 Task: Create a calendar event for a board meeting with the provided agenda details and set the date and time.
Action: Mouse moved to (231, 27)
Screenshot: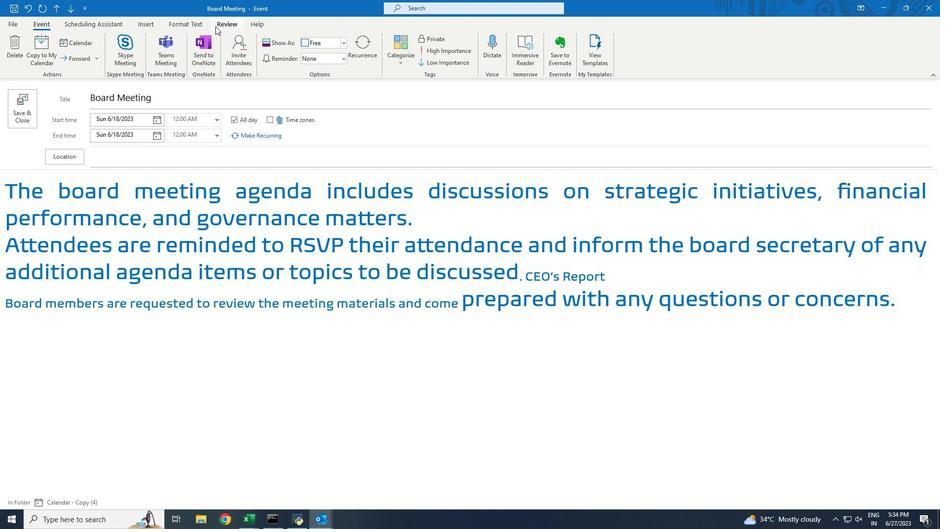 
Action: Mouse pressed left at (231, 27)
Screenshot: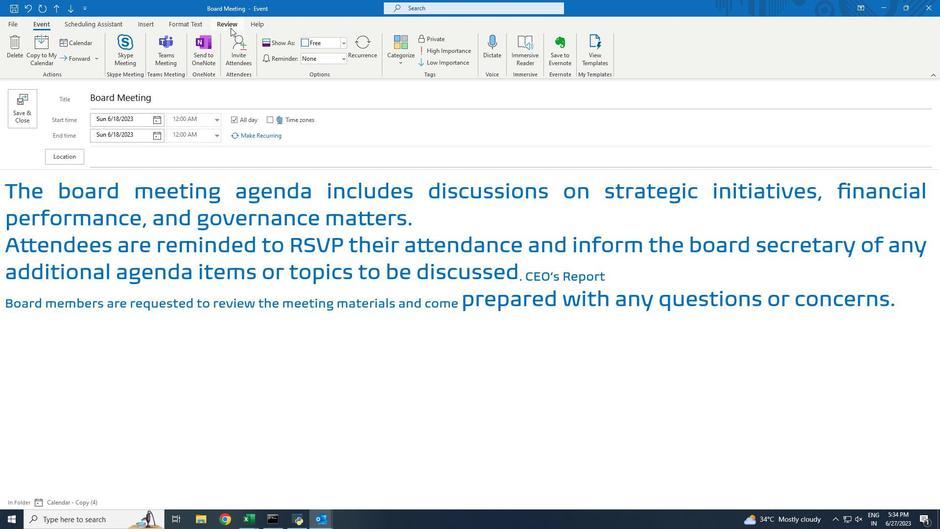 
Action: Mouse moved to (10, 185)
Screenshot: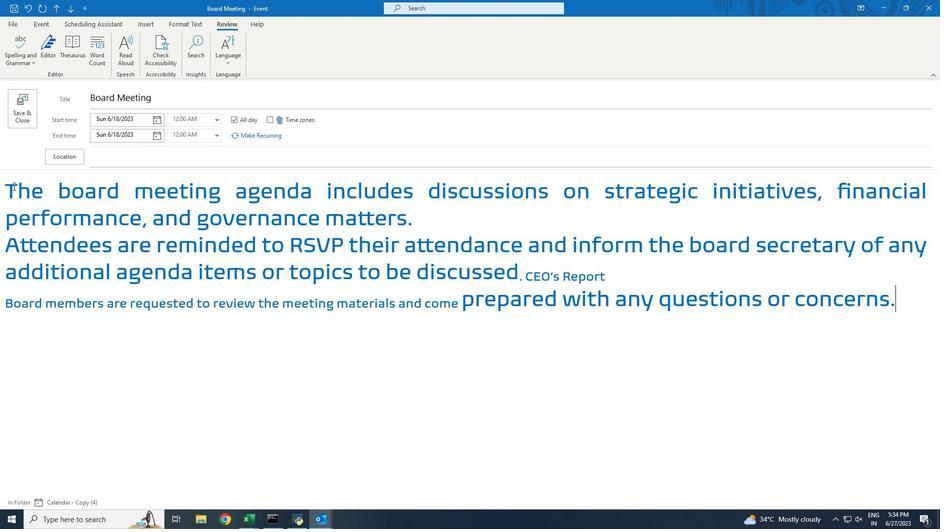 
Action: Key pressed ctrl+A
Screenshot: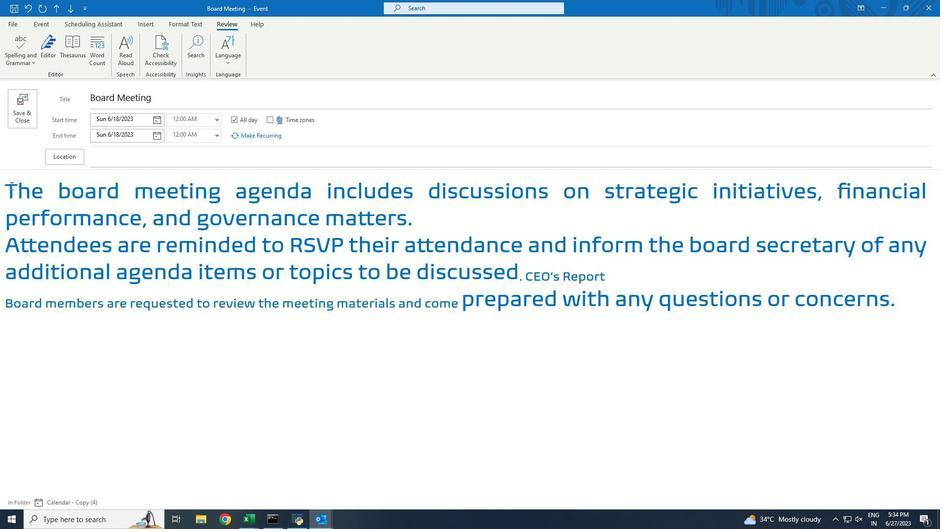 
Action: Mouse moved to (157, 57)
Screenshot: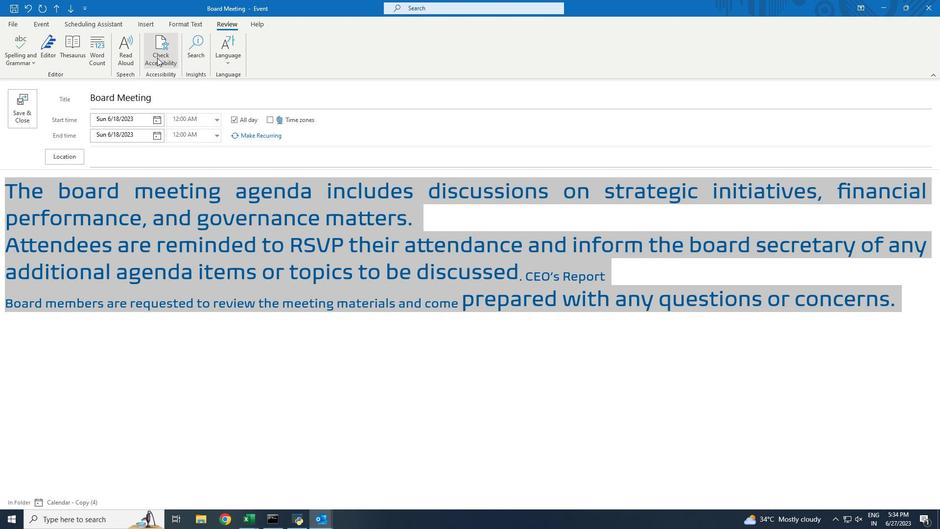 
Action: Mouse pressed left at (157, 57)
Screenshot: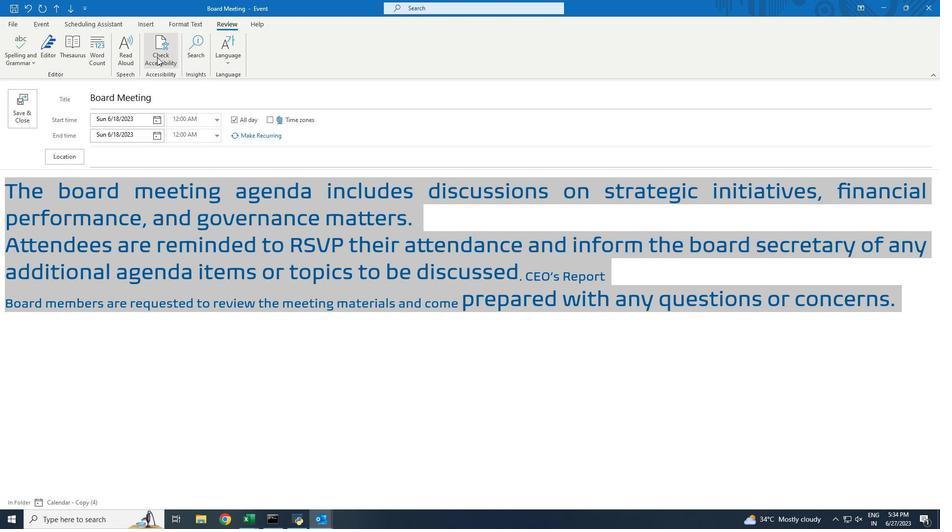 
Action: Mouse moved to (795, 229)
Screenshot: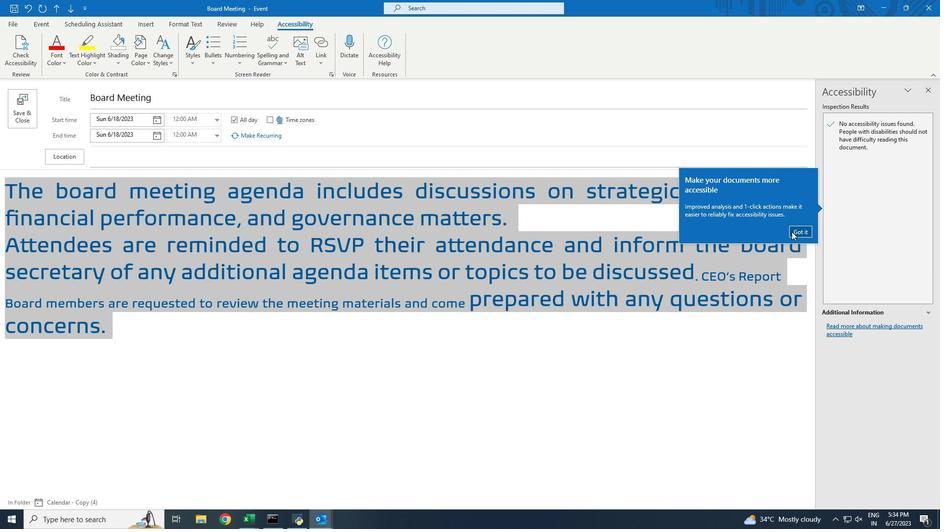 
Action: Mouse pressed left at (795, 229)
Screenshot: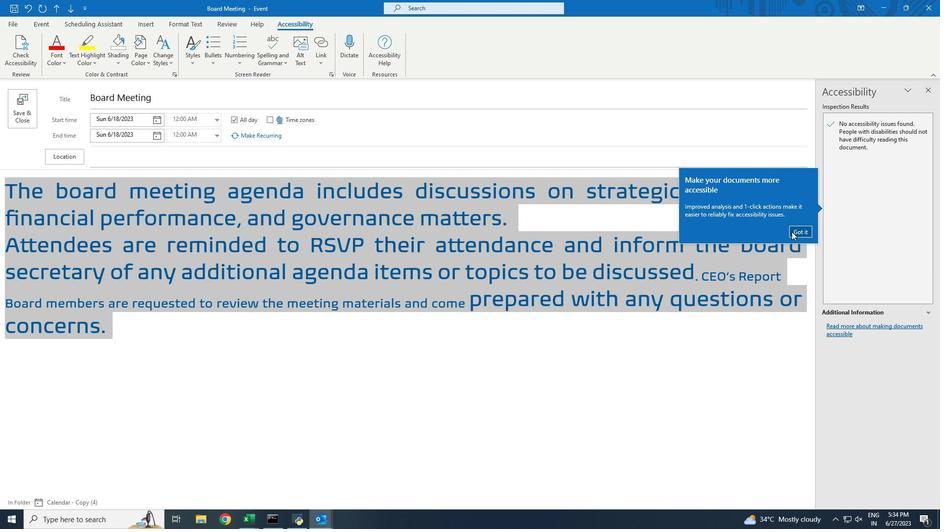 
Action: Mouse moved to (793, 227)
Screenshot: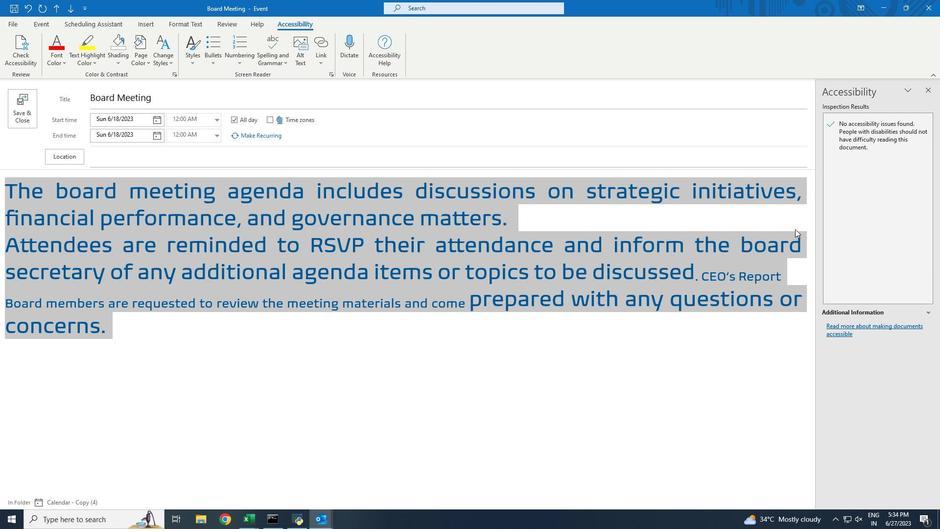 
